 Task: Sort the products in the category "Non-Alcoholic Wines" by price (highest first).
Action: Mouse moved to (1054, 361)
Screenshot: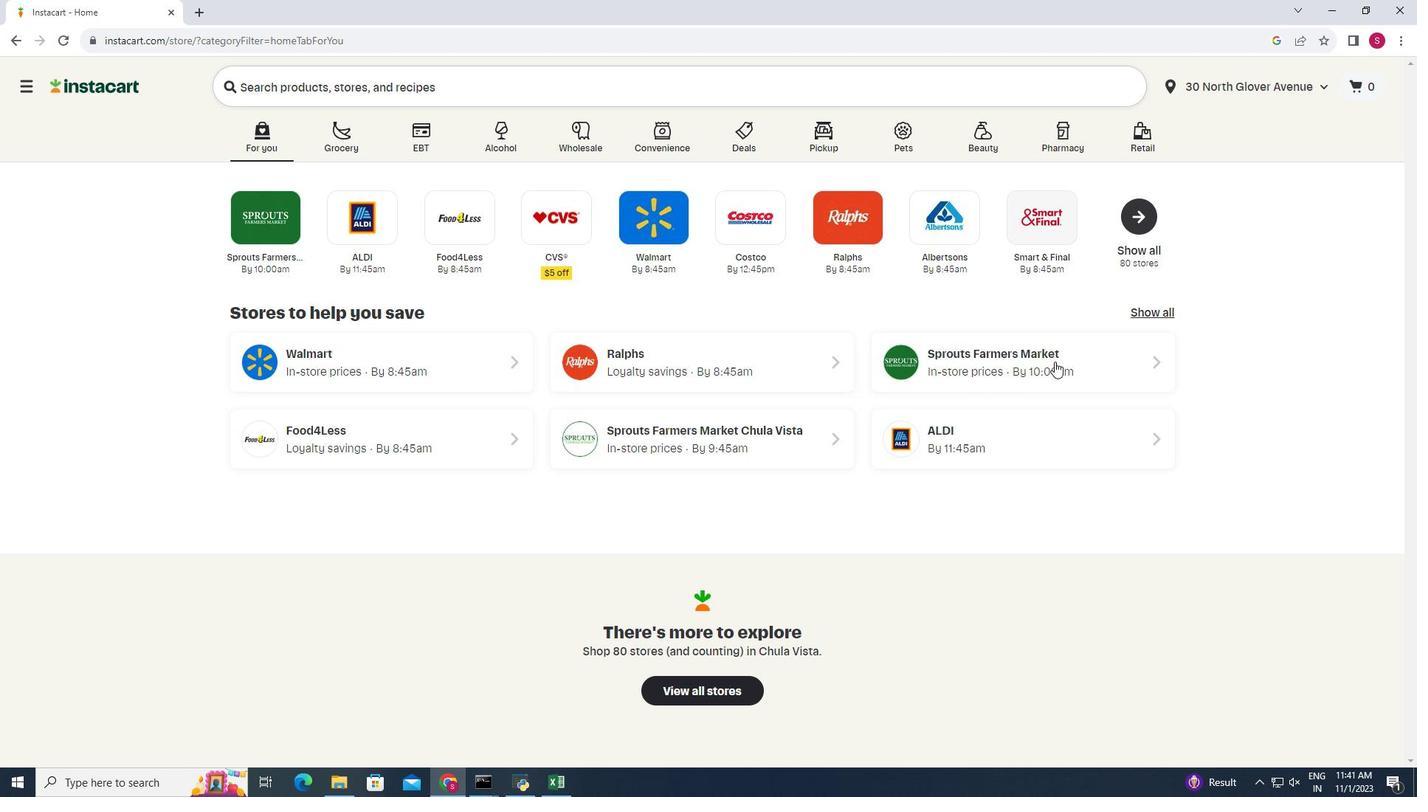 
Action: Mouse pressed left at (1054, 361)
Screenshot: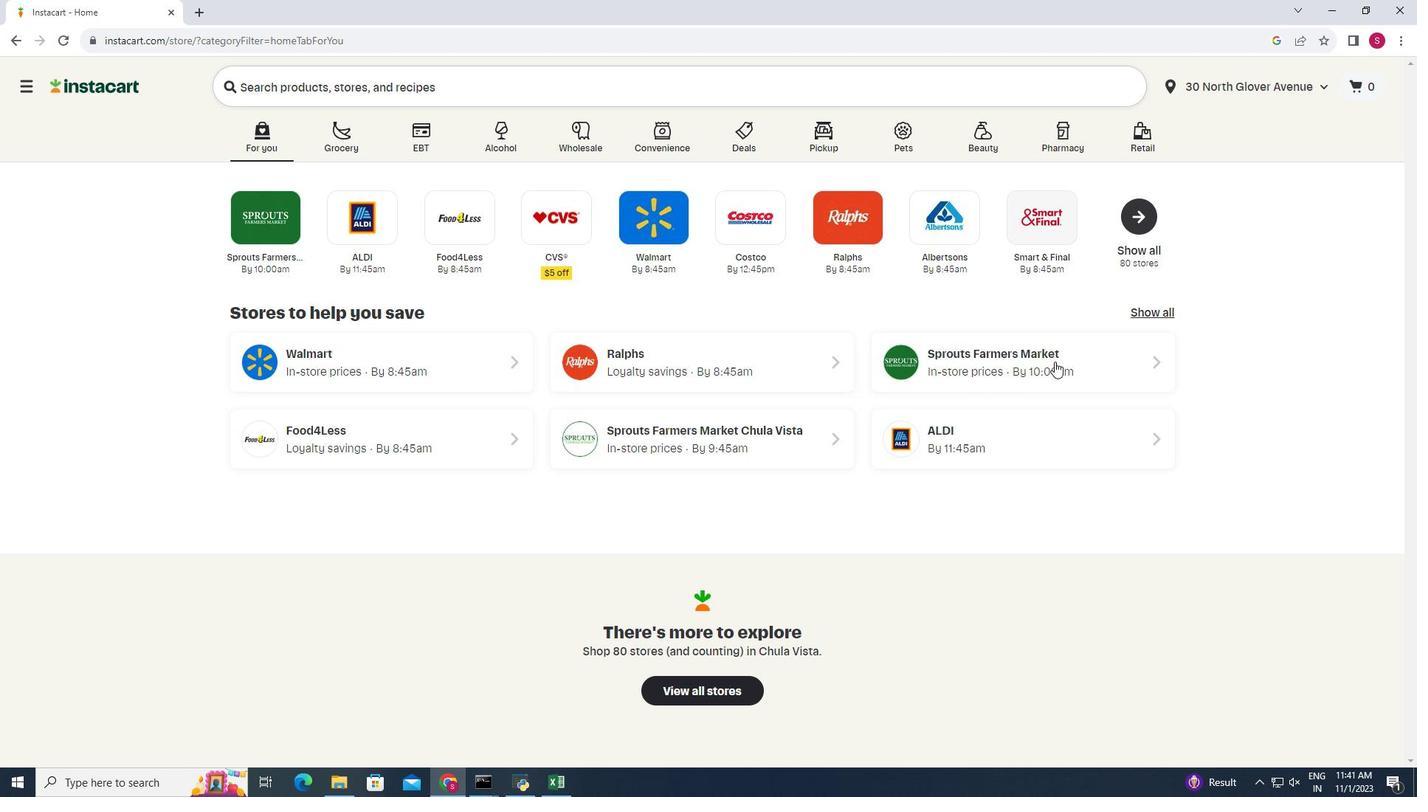 
Action: Mouse moved to (39, 704)
Screenshot: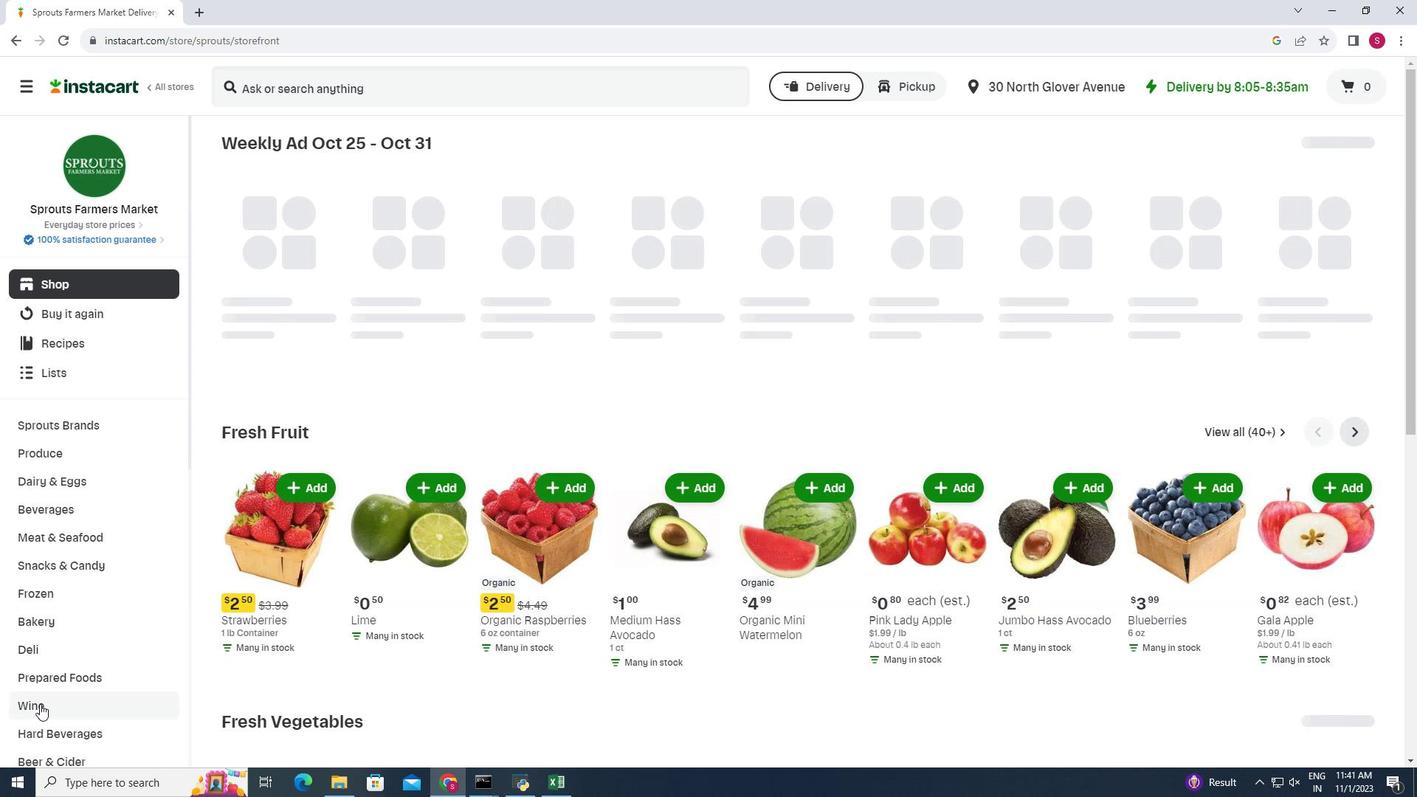 
Action: Mouse pressed left at (39, 704)
Screenshot: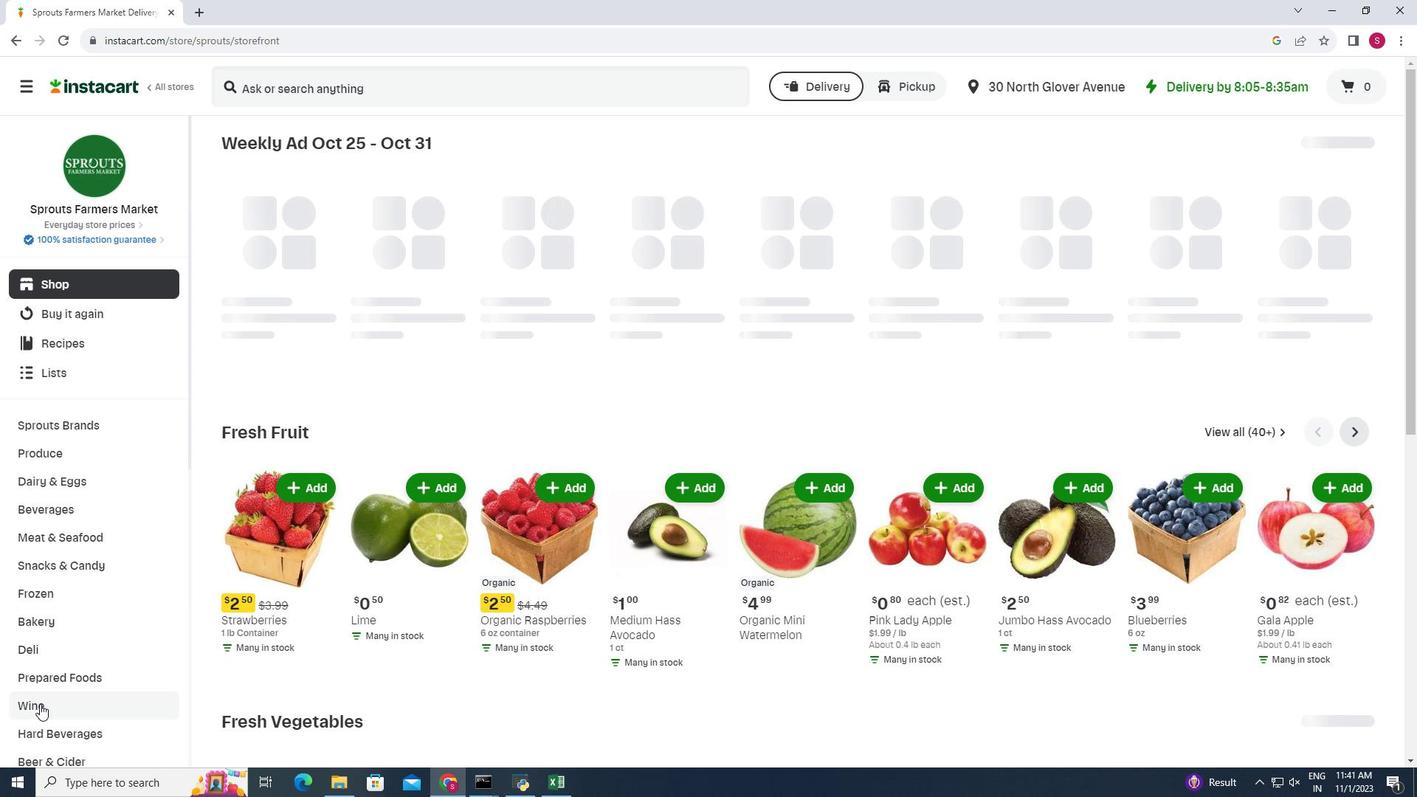 
Action: Mouse moved to (794, 188)
Screenshot: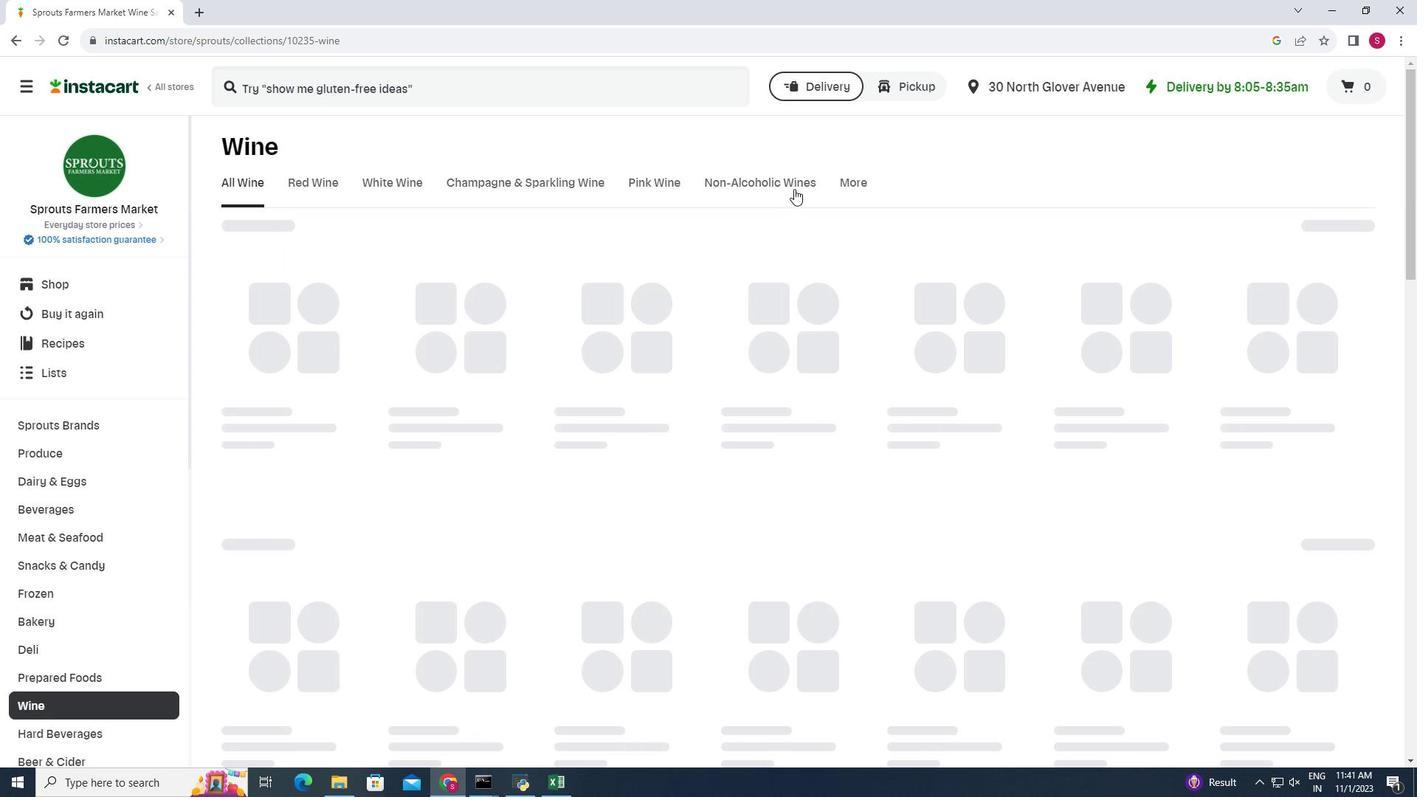 
Action: Mouse pressed left at (794, 188)
Screenshot: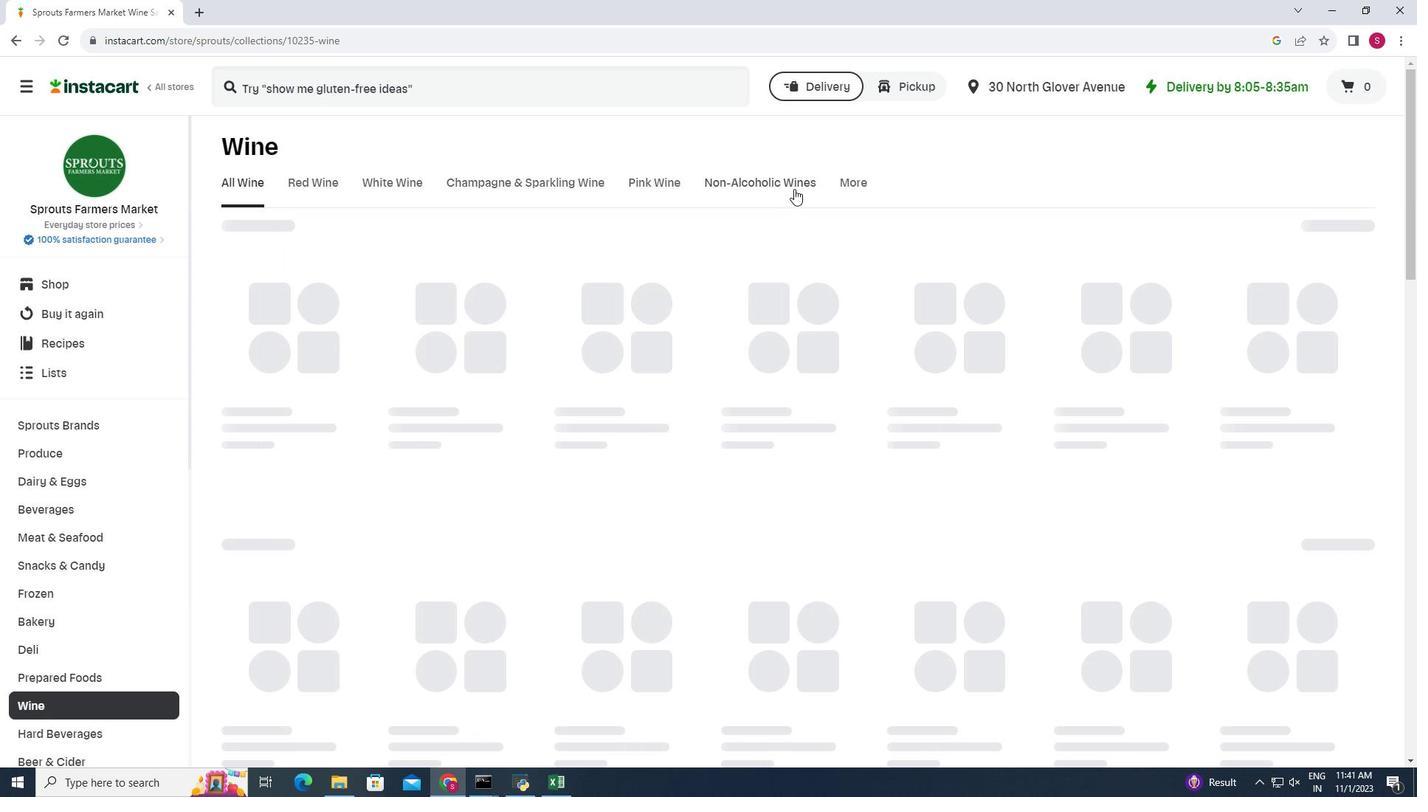 
Action: Mouse moved to (1366, 226)
Screenshot: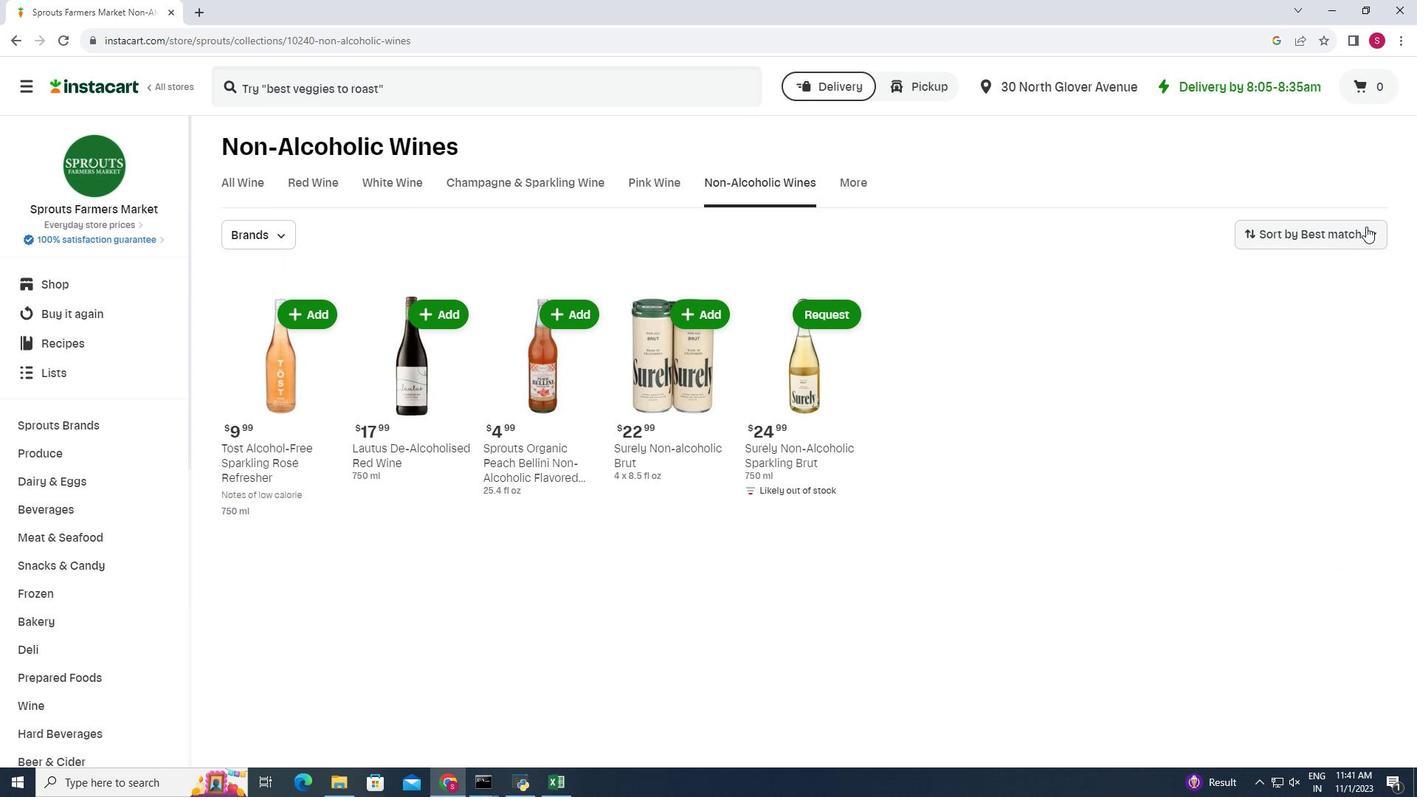 
Action: Mouse pressed left at (1366, 226)
Screenshot: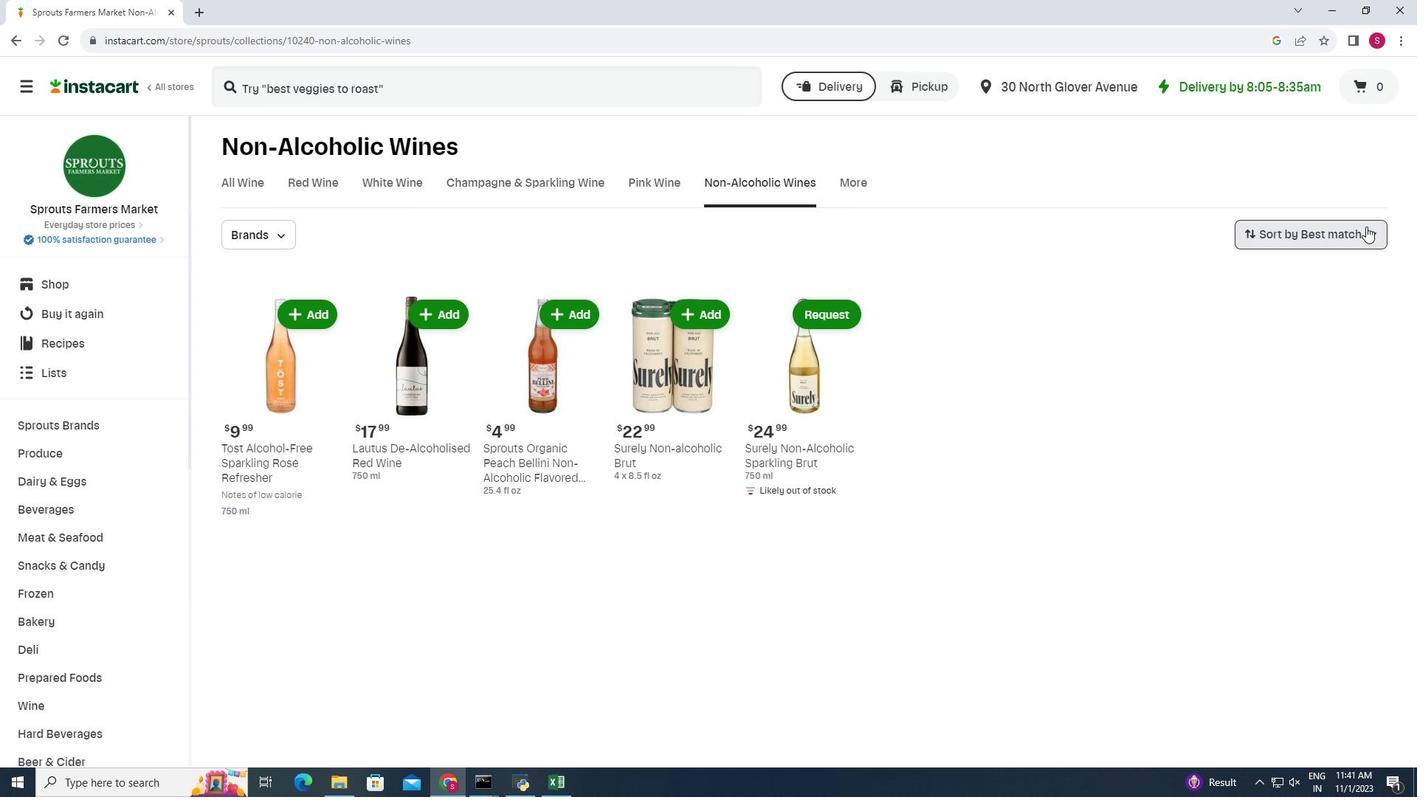 
Action: Mouse moved to (1341, 332)
Screenshot: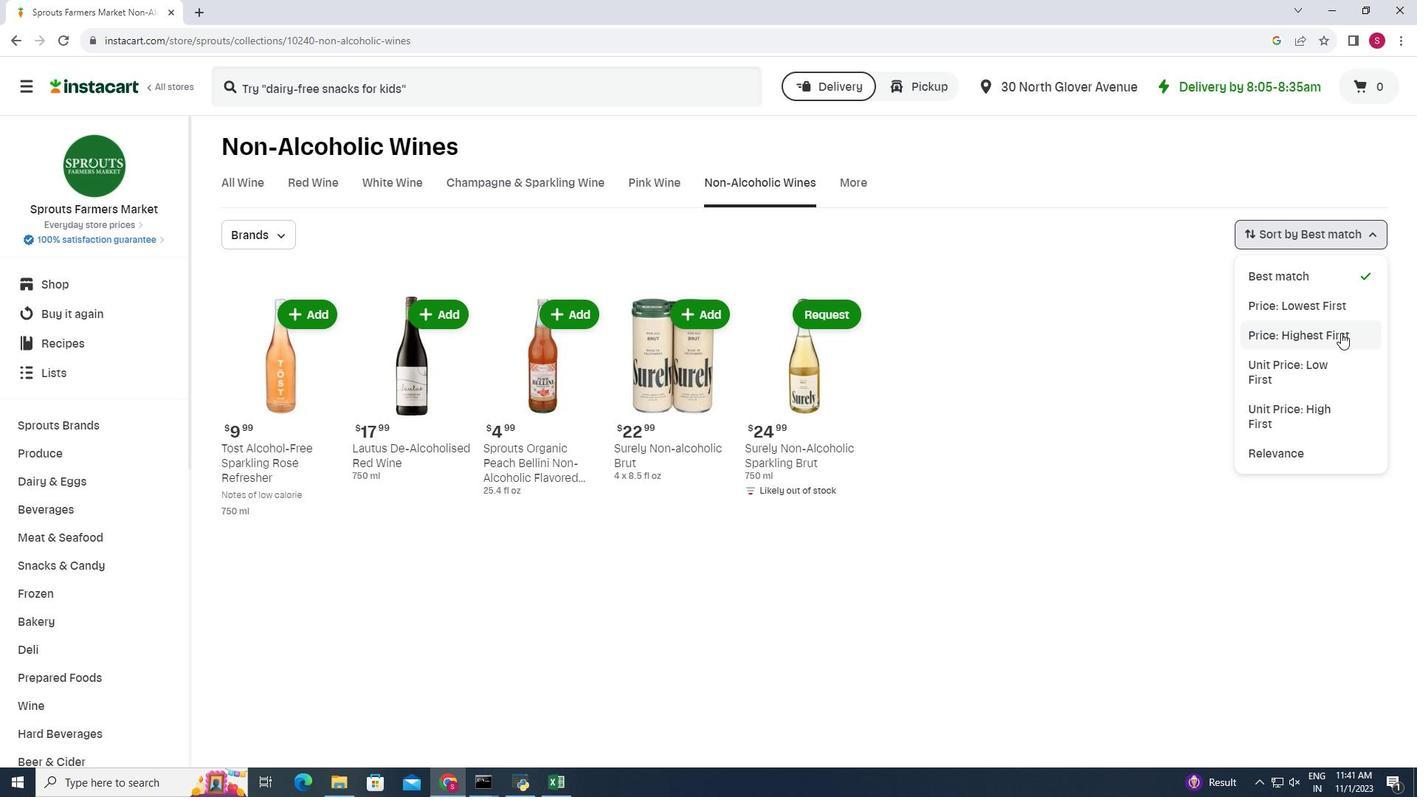 
Action: Mouse pressed left at (1341, 332)
Screenshot: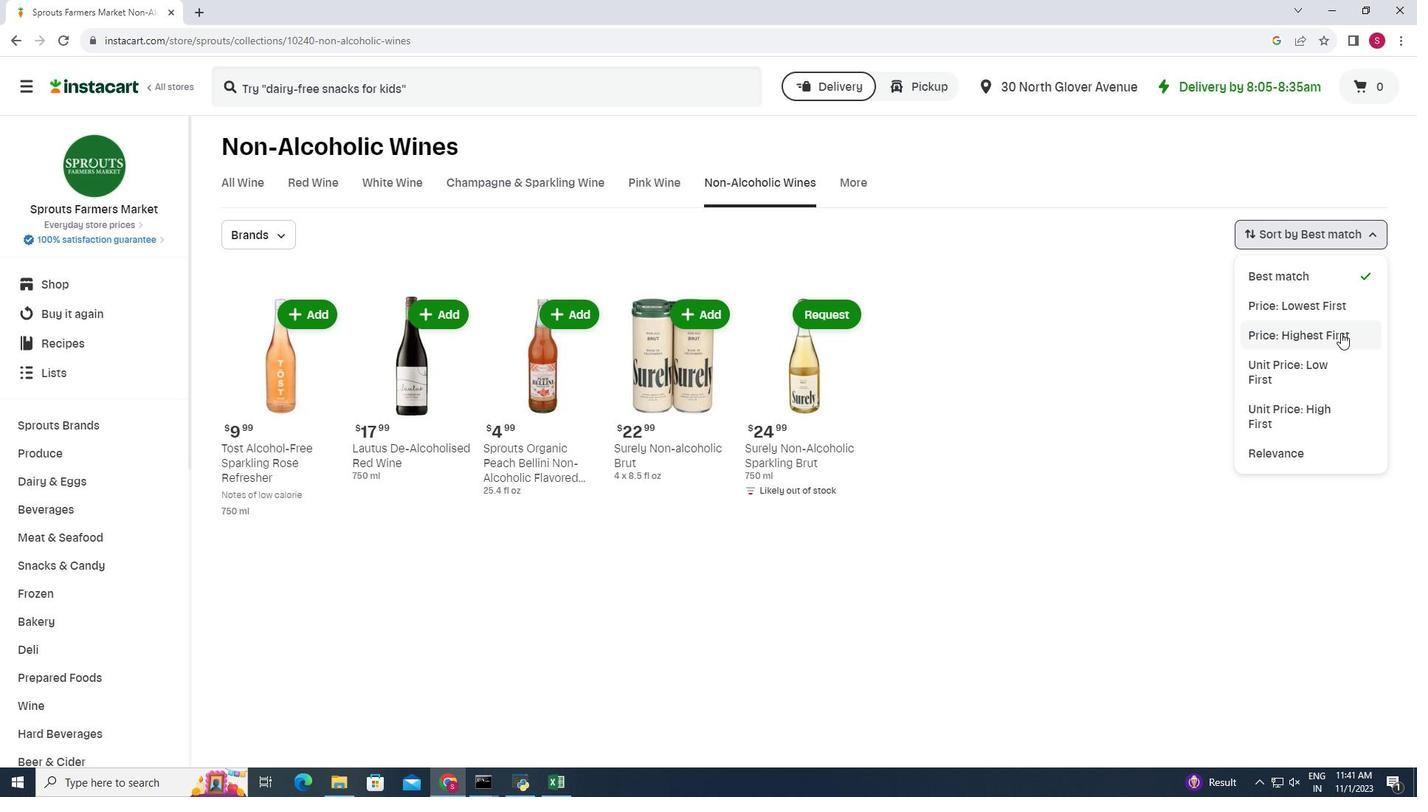 
Action: Mouse moved to (1036, 369)
Screenshot: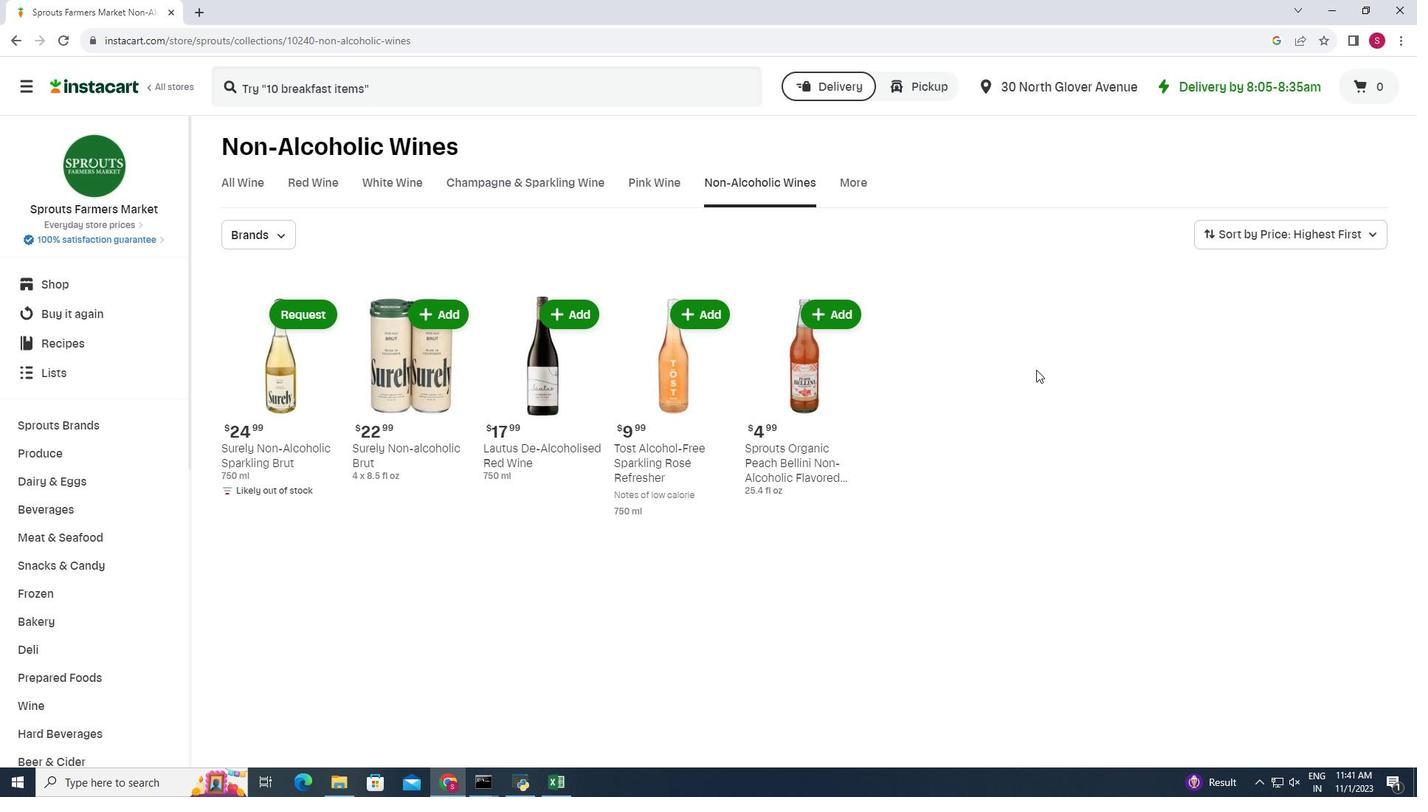 
